 Task: Move the task Improve the appâ€™s caching system for faster data retrieval to the section Done in the project WorkWave and filter the tasks in the project by Incomplete tasks.
Action: Mouse moved to (431, 221)
Screenshot: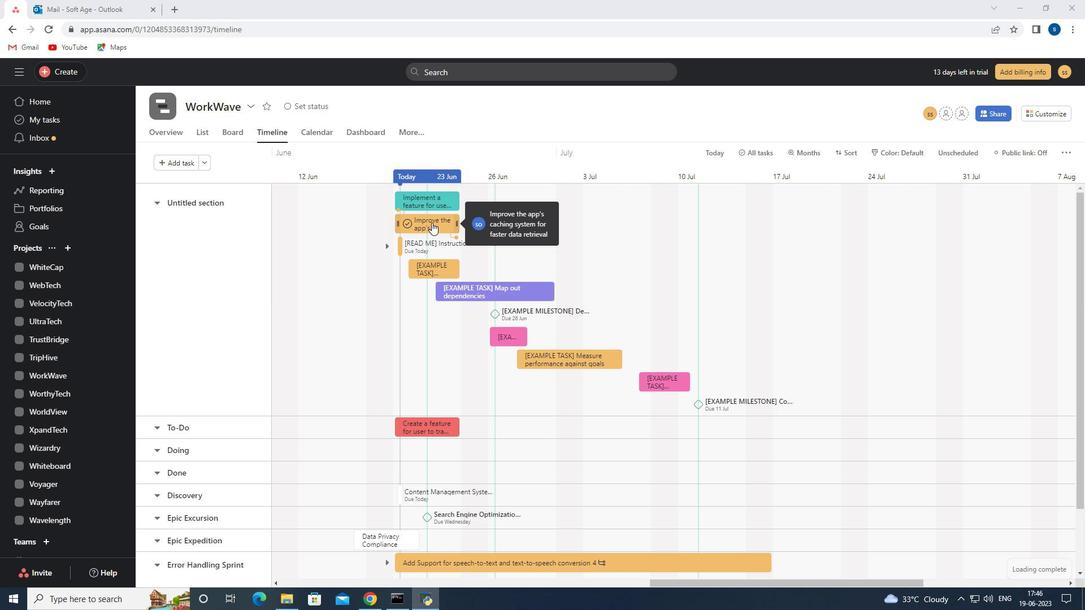 
Action: Mouse pressed left at (431, 221)
Screenshot: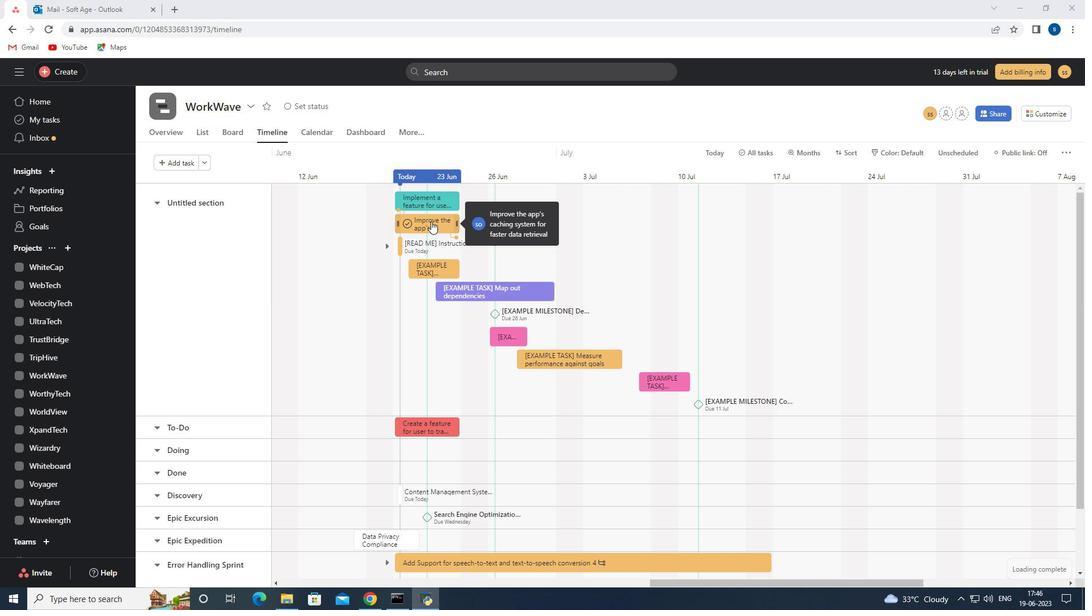 
Action: Mouse moved to (857, 287)
Screenshot: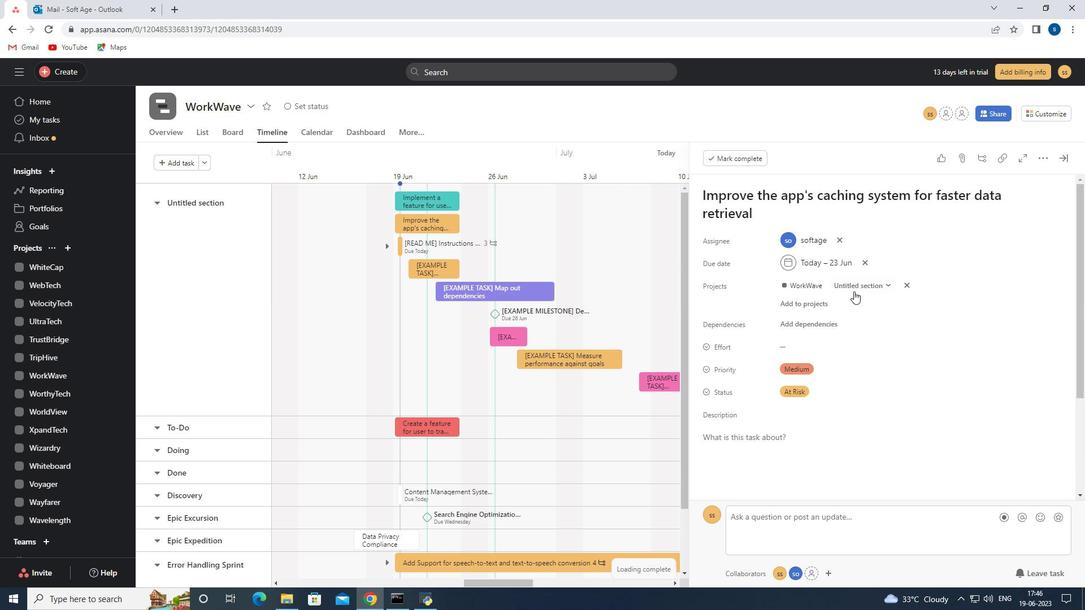 
Action: Mouse pressed left at (857, 287)
Screenshot: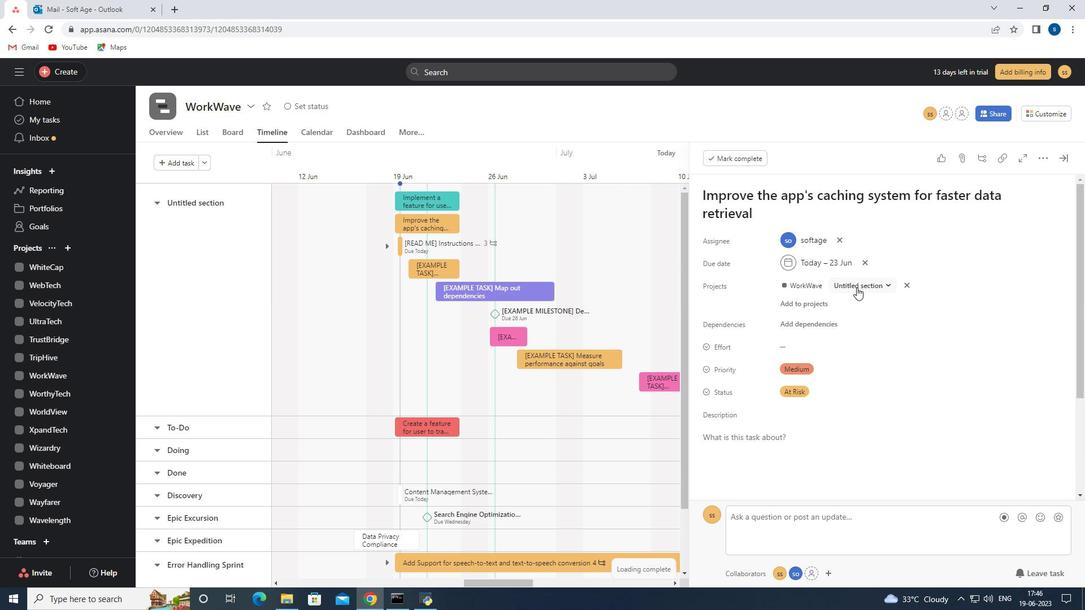 
Action: Mouse moved to (830, 367)
Screenshot: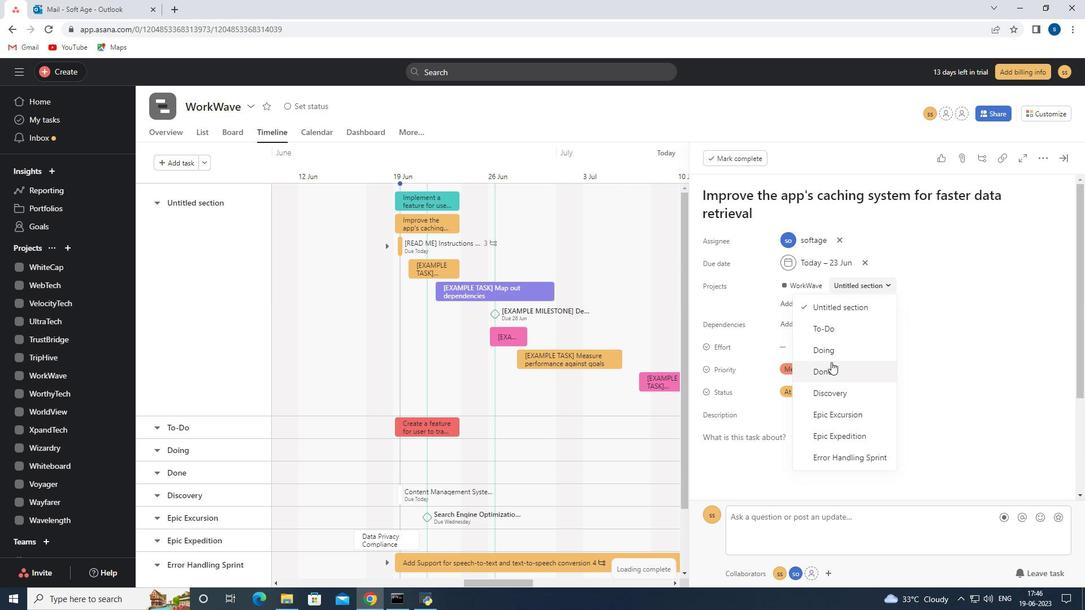 
Action: Mouse pressed left at (830, 367)
Screenshot: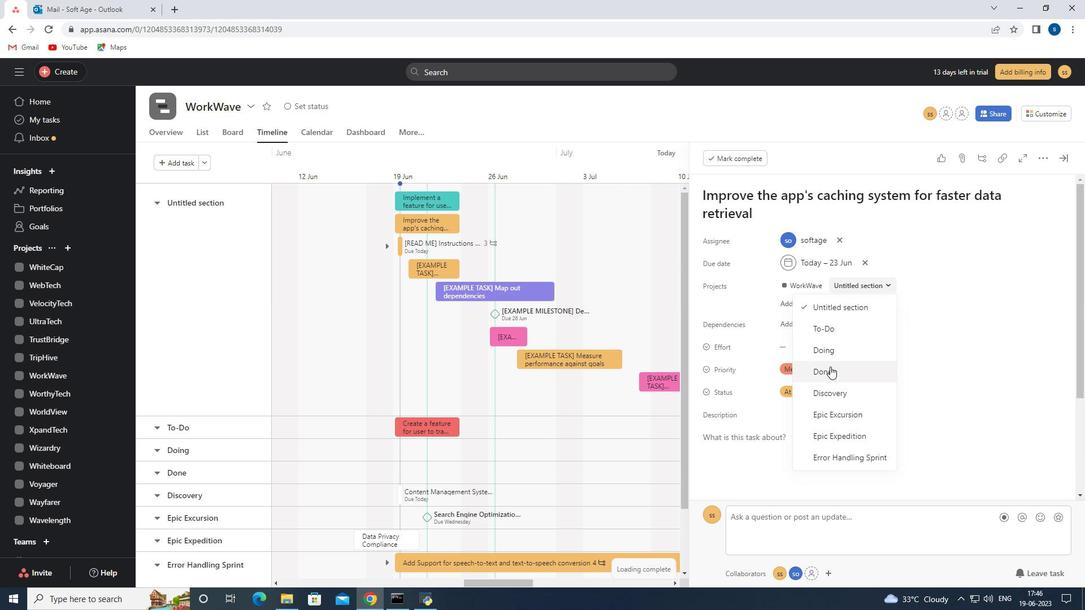 
Action: Mouse moved to (1067, 156)
Screenshot: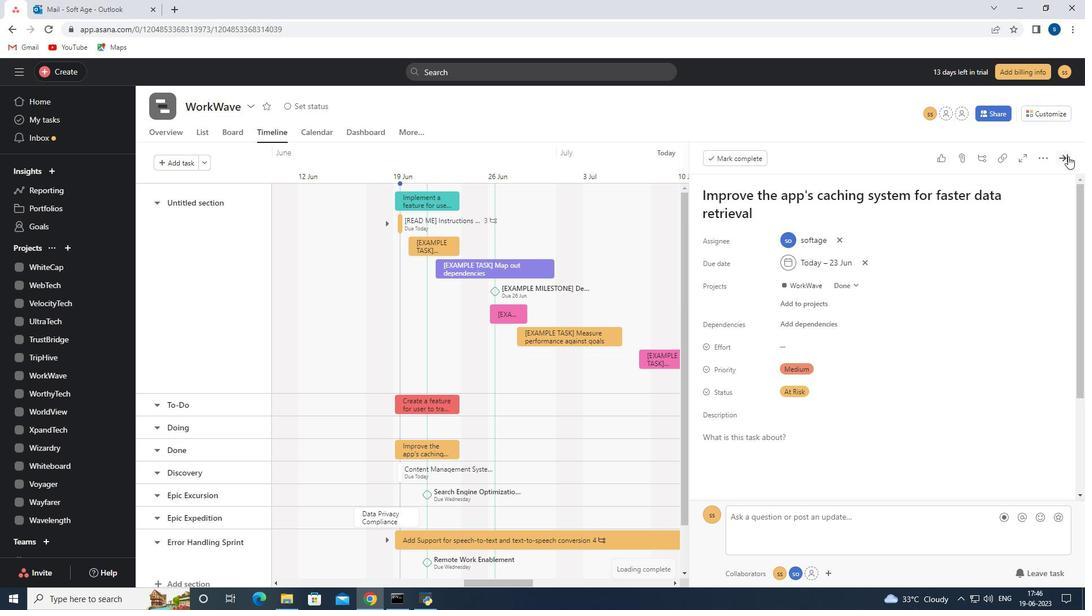 
Action: Mouse pressed left at (1067, 156)
Screenshot: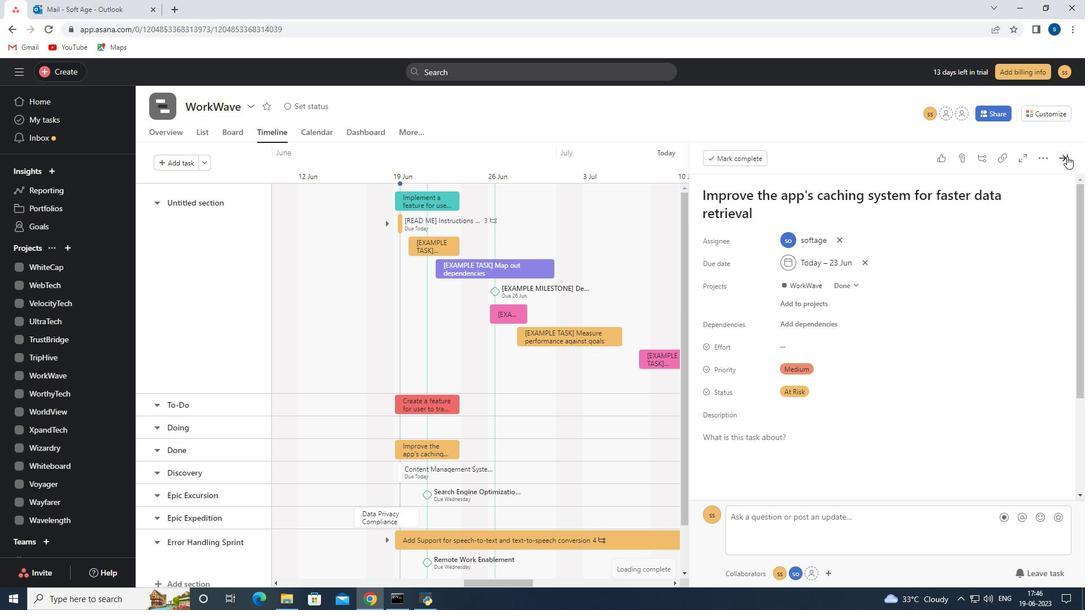 
Action: Mouse moved to (197, 129)
Screenshot: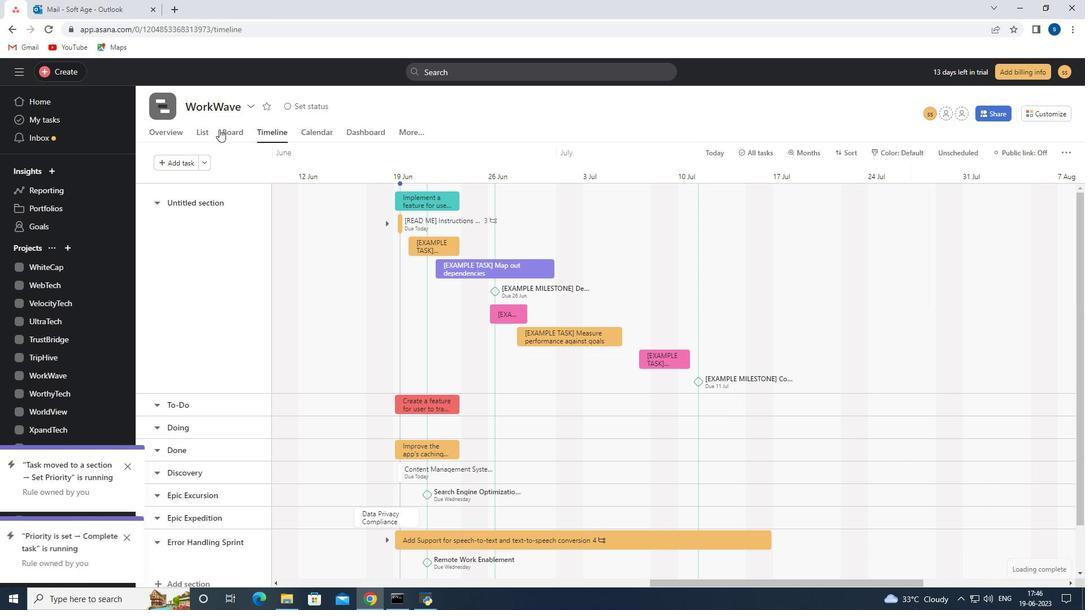 
Action: Mouse pressed left at (197, 129)
Screenshot: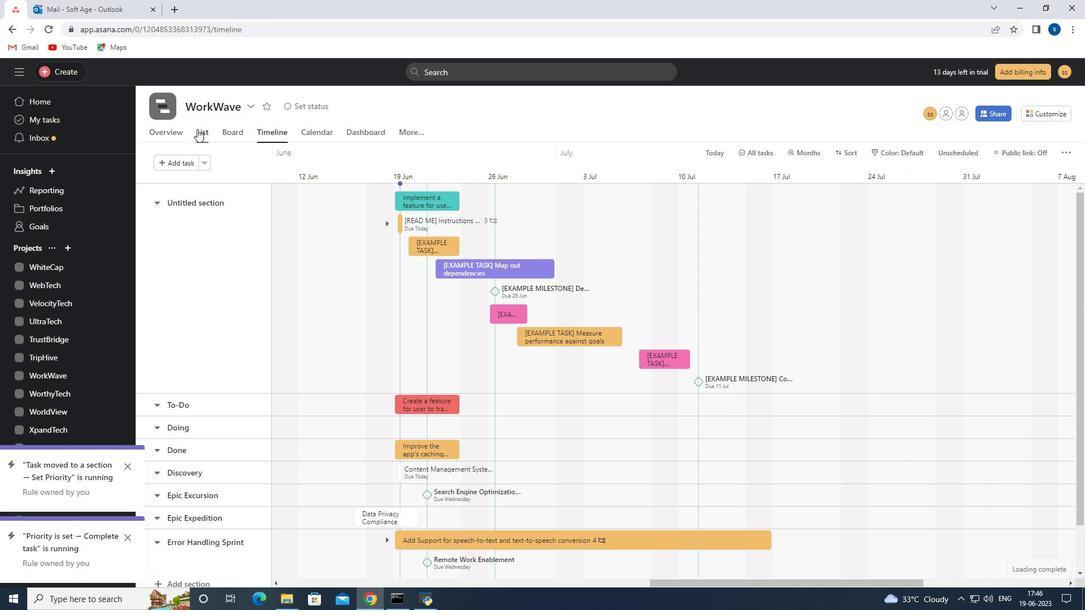 
Action: Mouse moved to (229, 156)
Screenshot: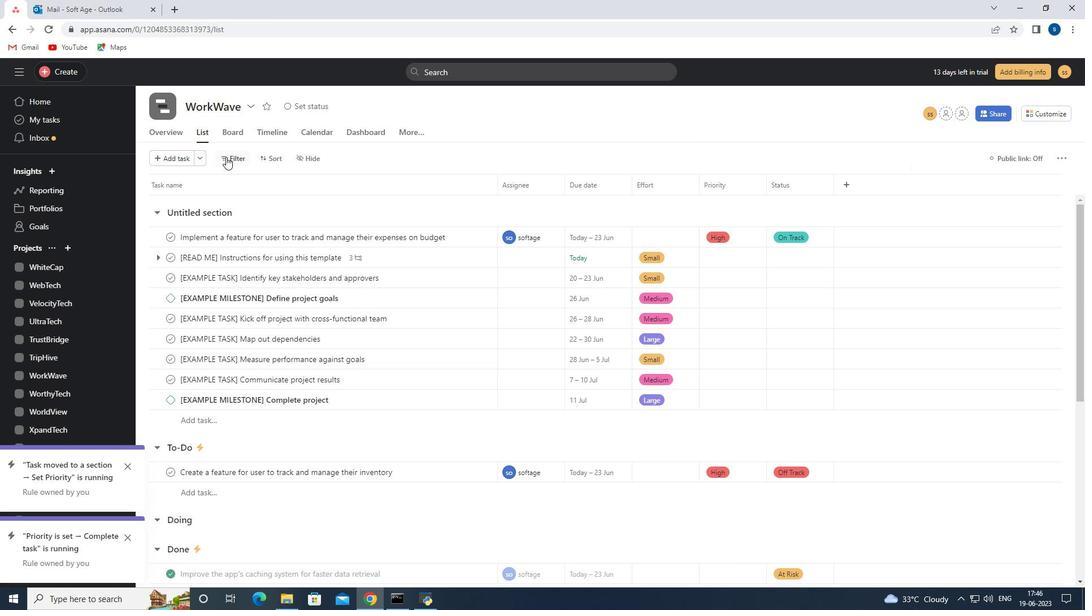 
Action: Mouse pressed left at (229, 156)
Screenshot: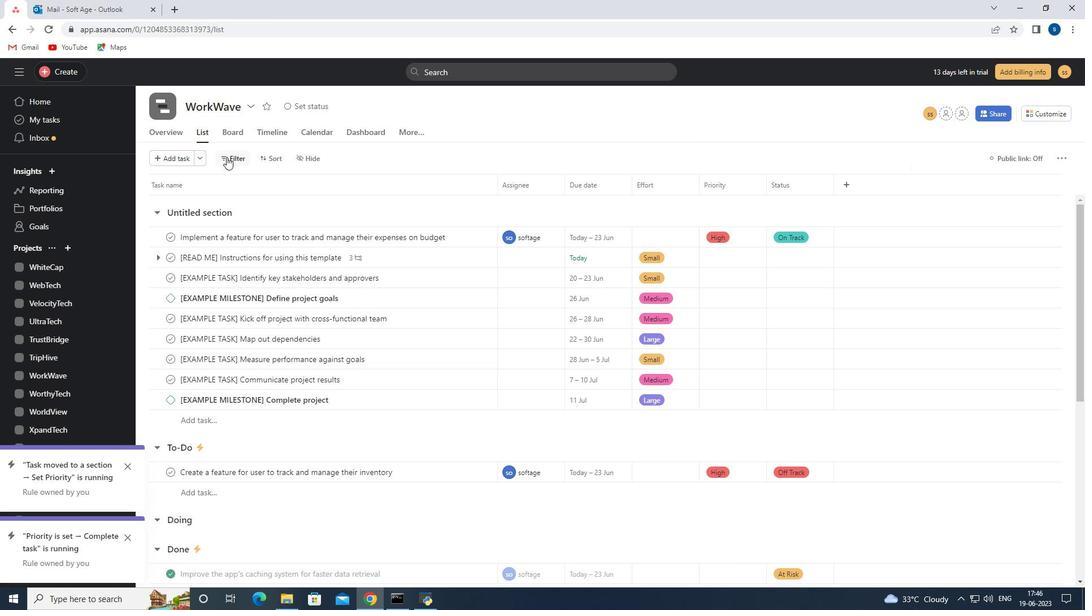 
Action: Mouse moved to (265, 204)
Screenshot: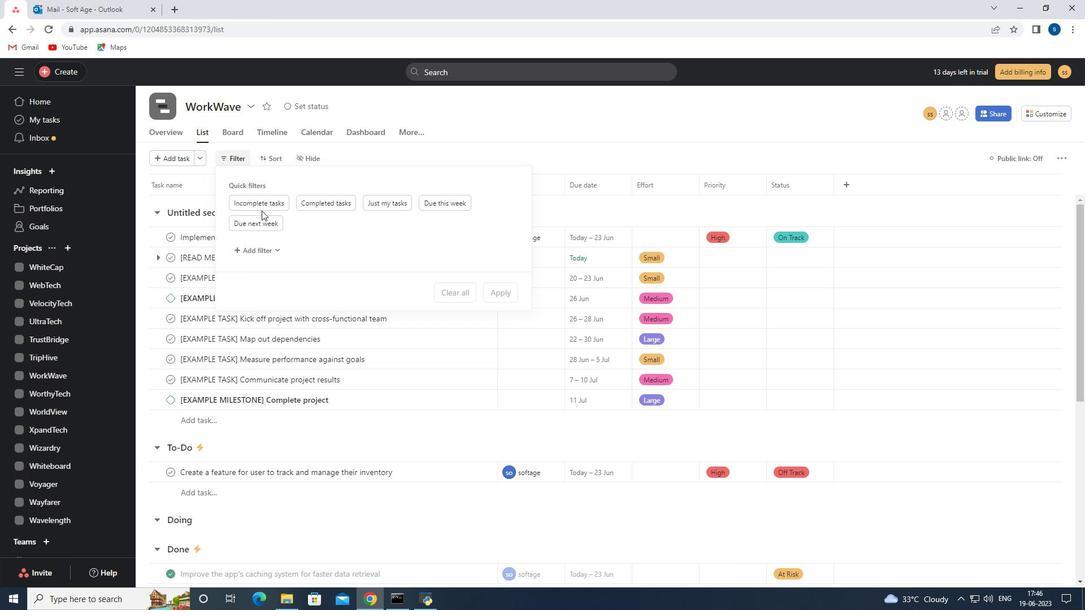 
Action: Mouse pressed left at (265, 204)
Screenshot: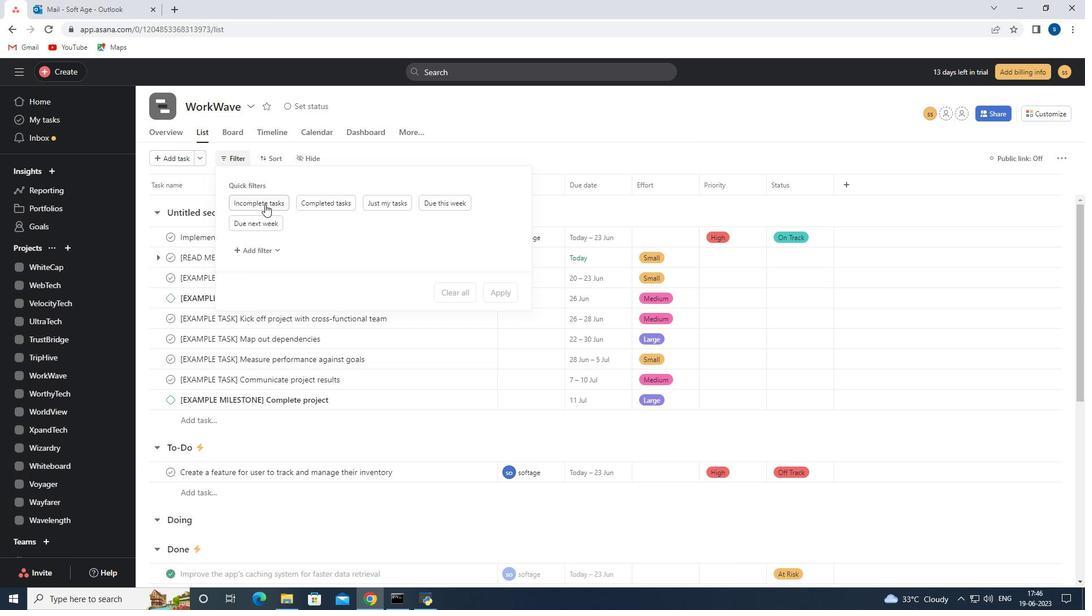 
Action: Mouse moved to (274, 130)
Screenshot: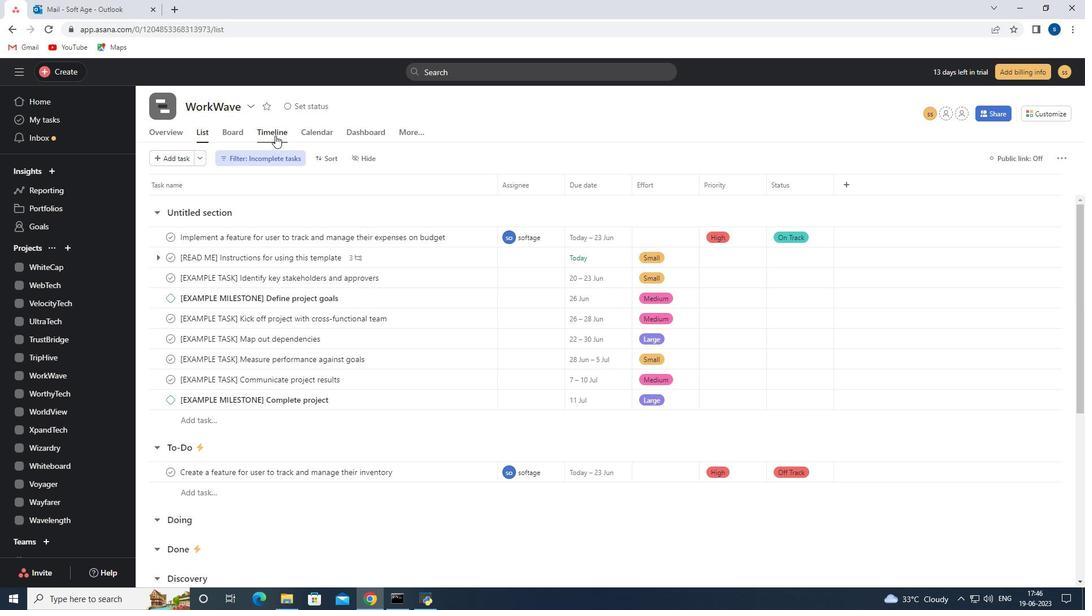 
Action: Mouse pressed left at (274, 130)
Screenshot: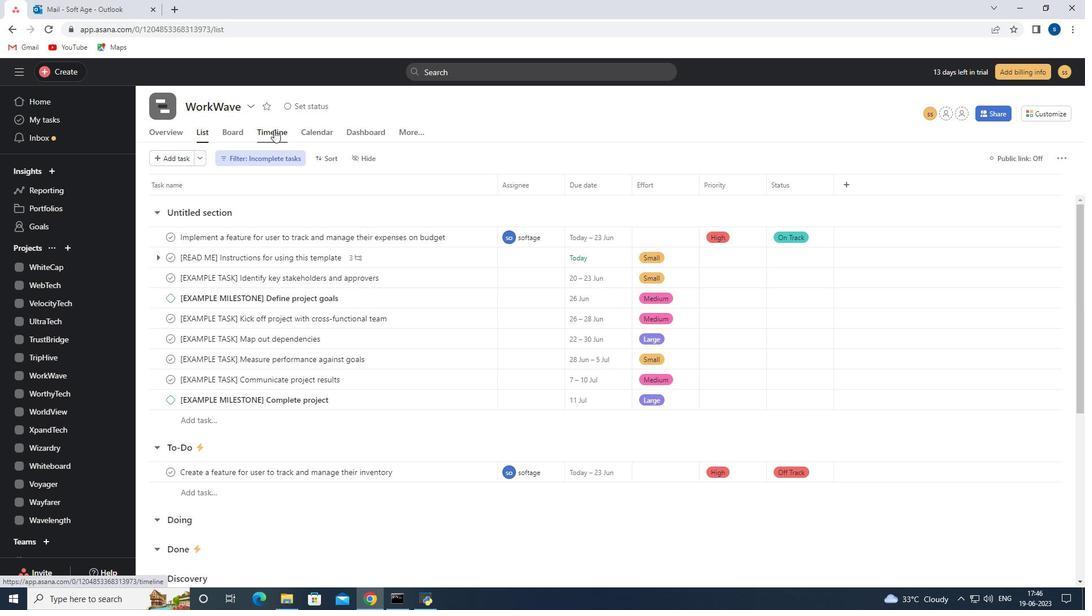 
Action: Mouse moved to (278, 141)
Screenshot: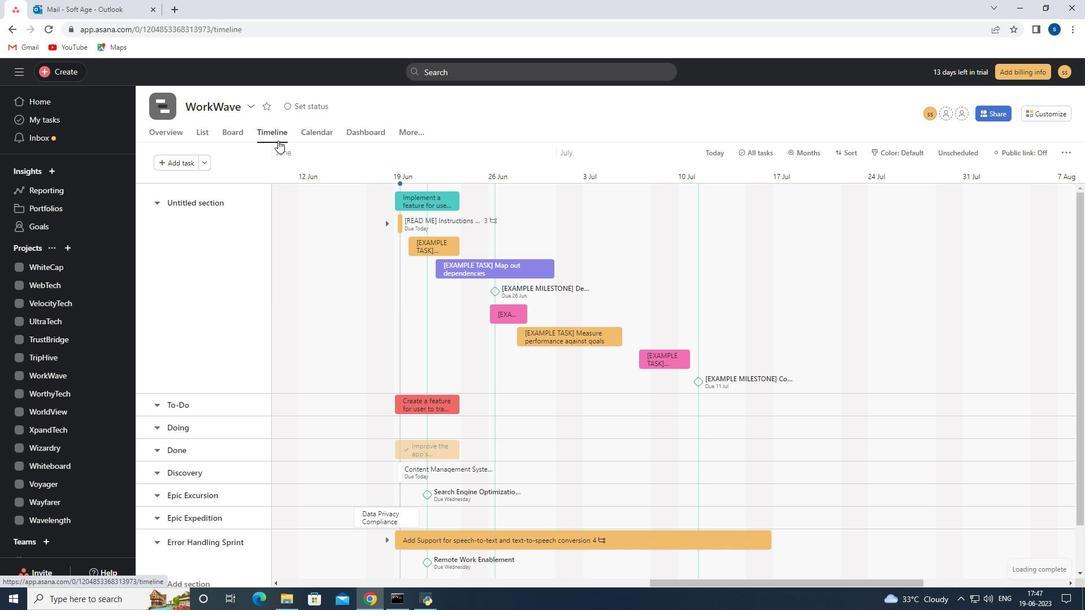 
